 Task: Use the formula "NETWORKDAYS" in spreadsheet "Project portfolio".
Action: Mouse moved to (135, 96)
Screenshot: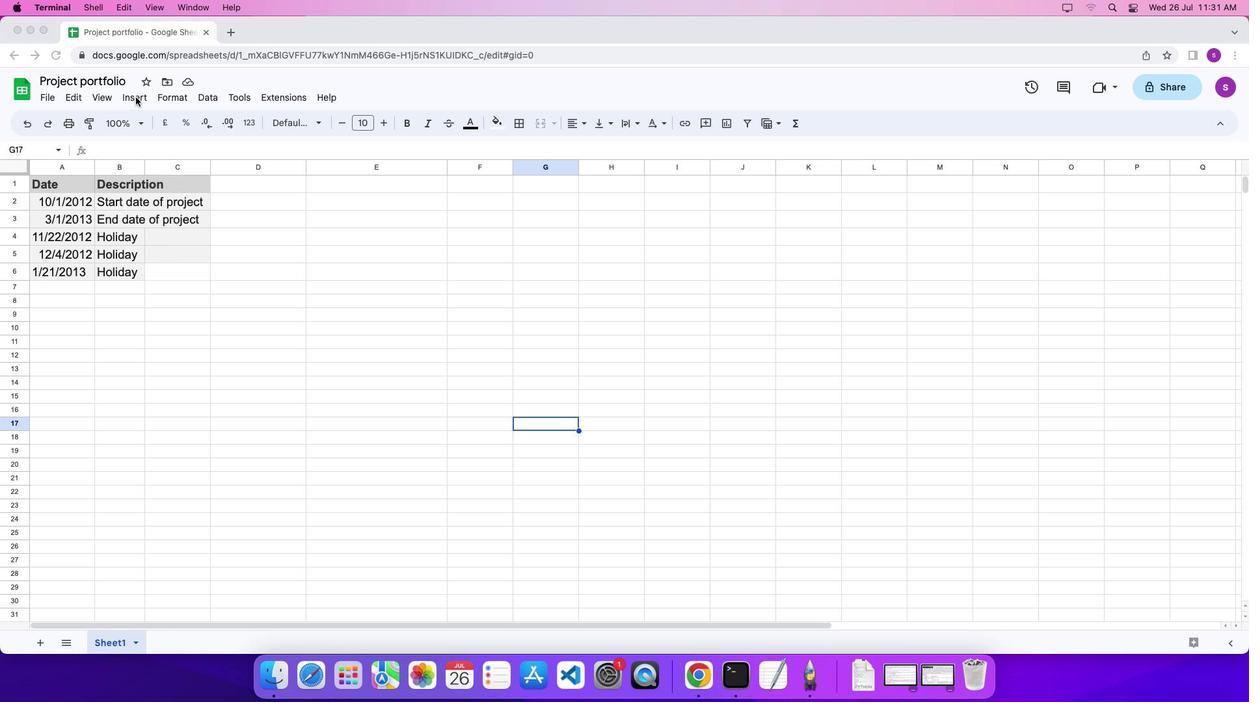 
Action: Mouse pressed left at (135, 96)
Screenshot: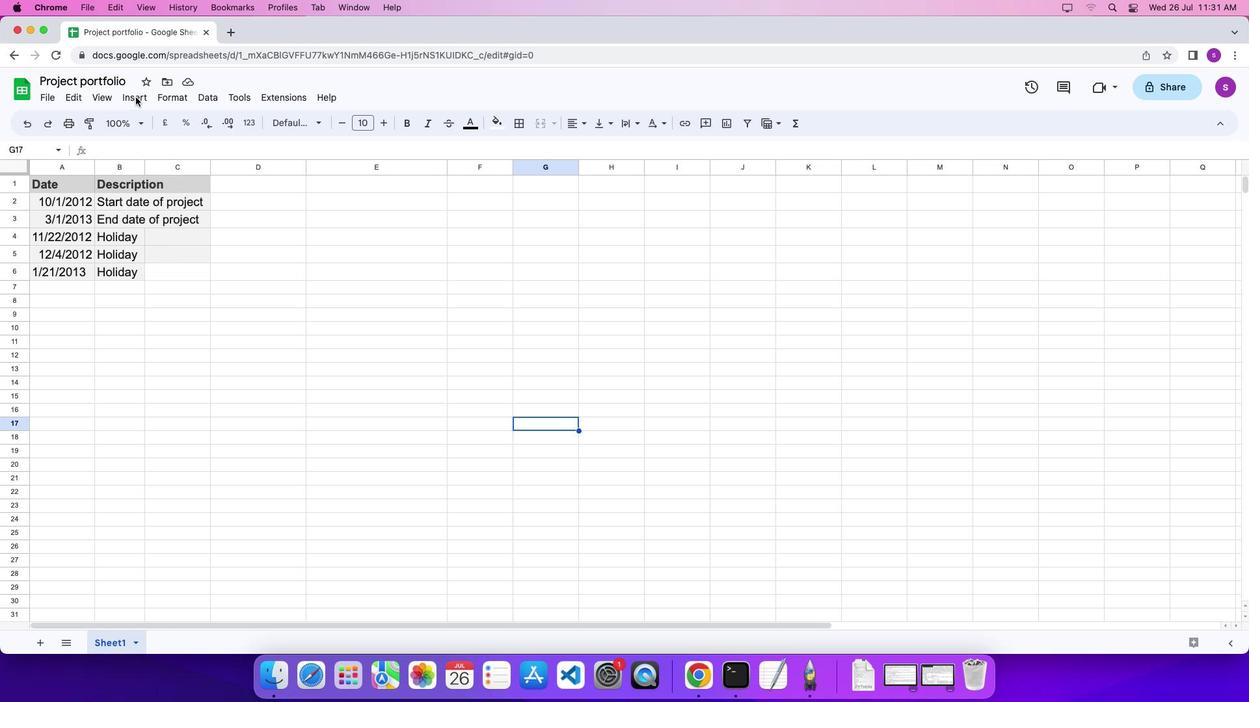 
Action: Mouse moved to (137, 96)
Screenshot: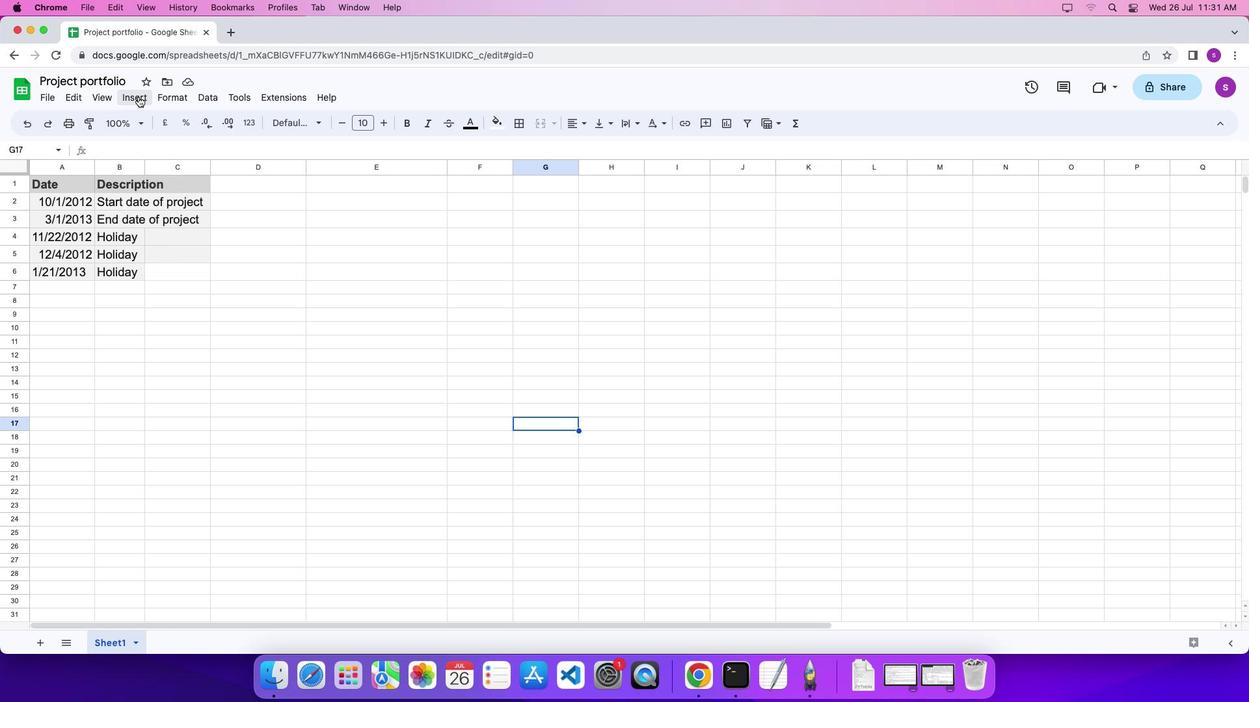 
Action: Mouse pressed left at (137, 96)
Screenshot: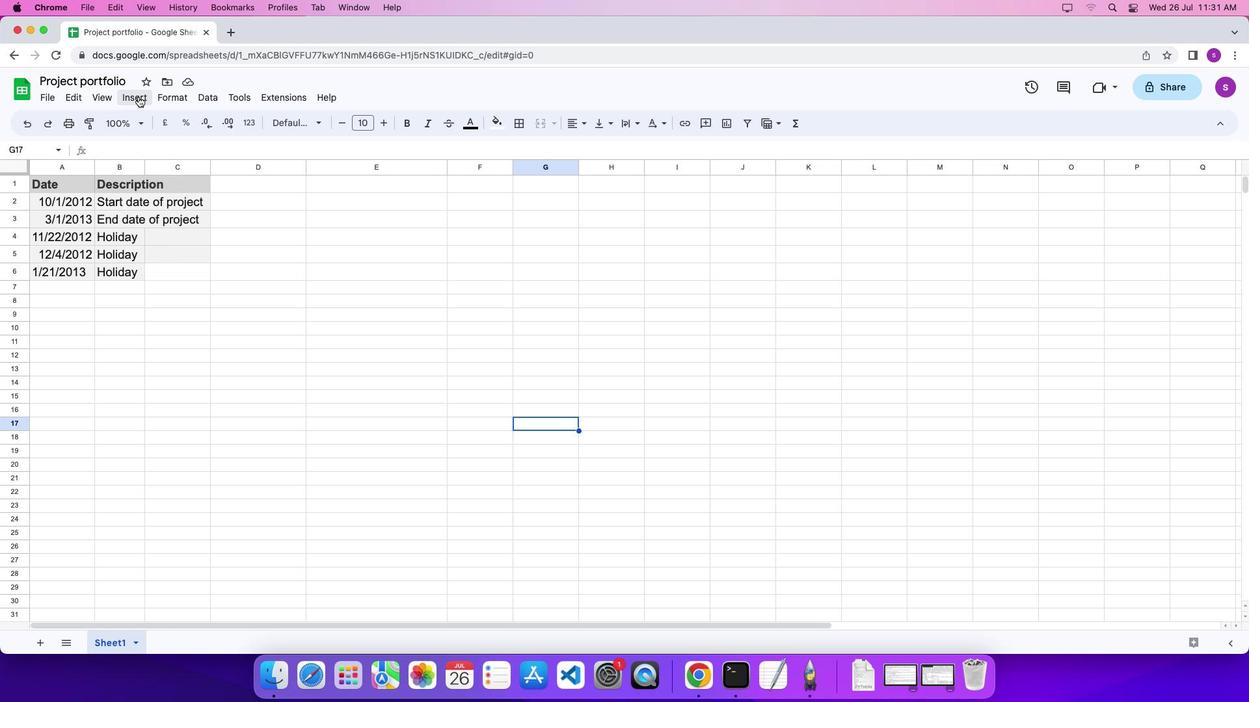 
Action: Mouse moved to (572, 440)
Screenshot: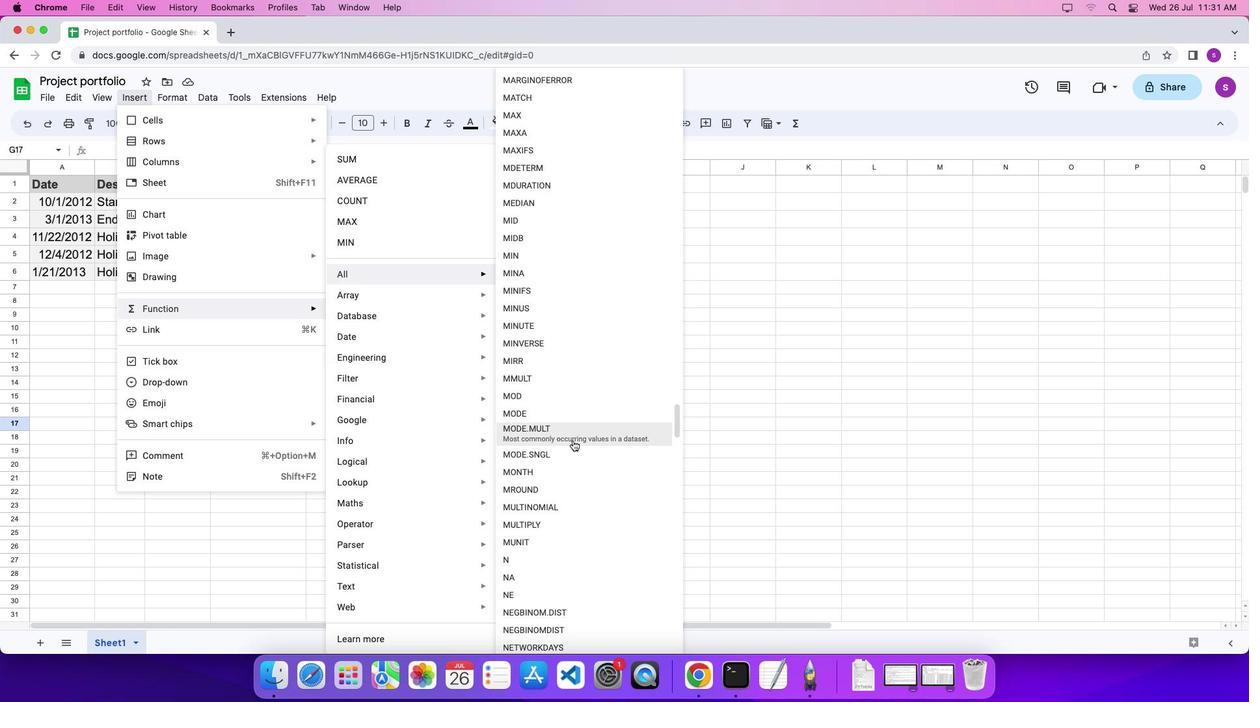
Action: Mouse scrolled (572, 440) with delta (0, 0)
Screenshot: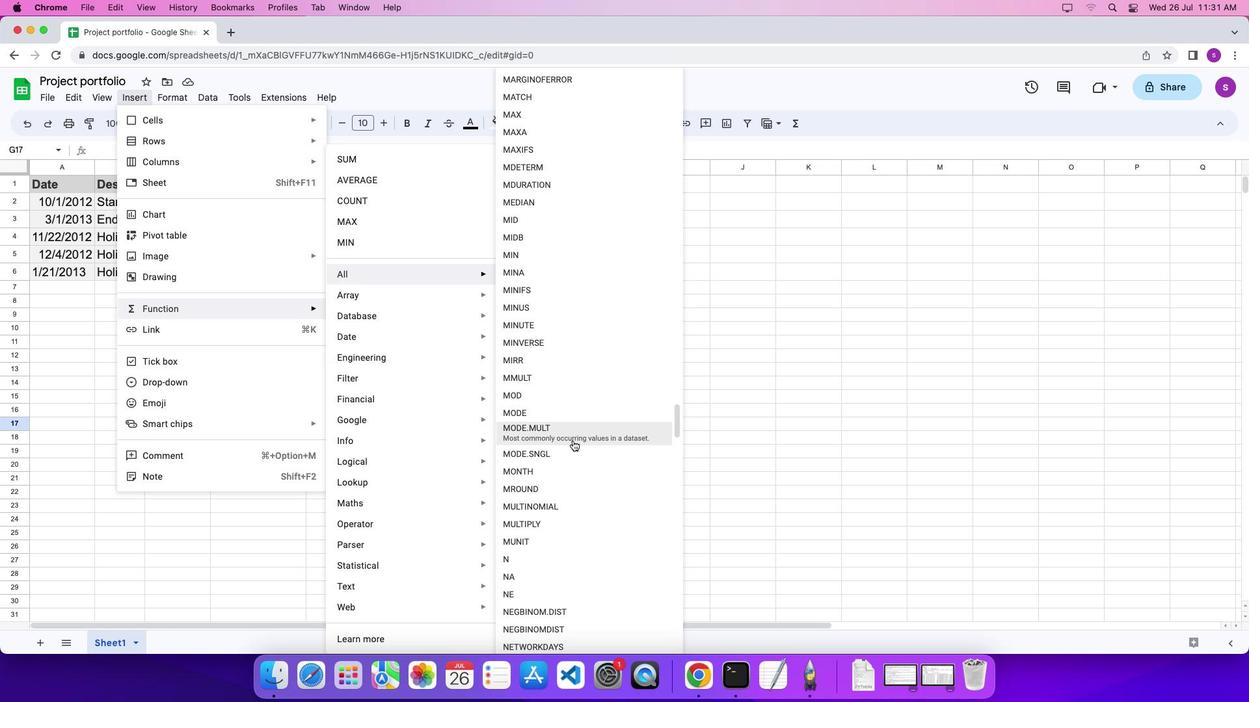 
Action: Mouse scrolled (572, 440) with delta (0, 0)
Screenshot: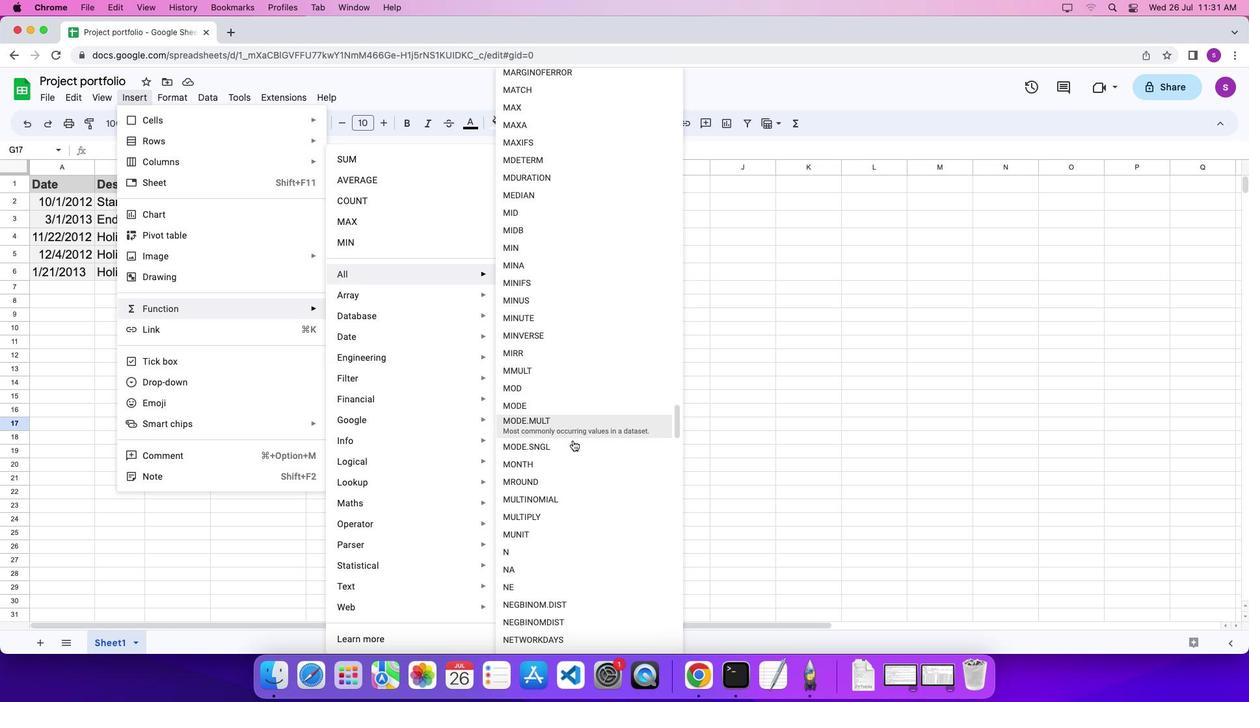 
Action: Mouse moved to (573, 461)
Screenshot: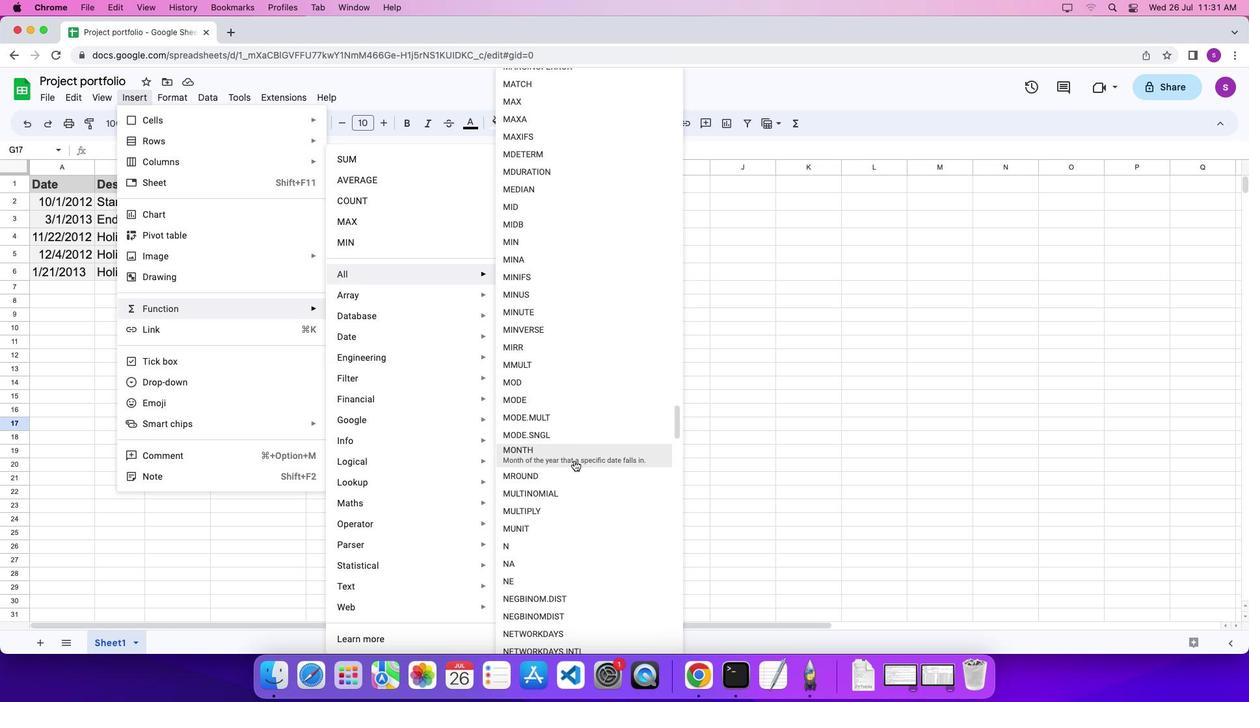 
Action: Mouse scrolled (573, 461) with delta (0, 0)
Screenshot: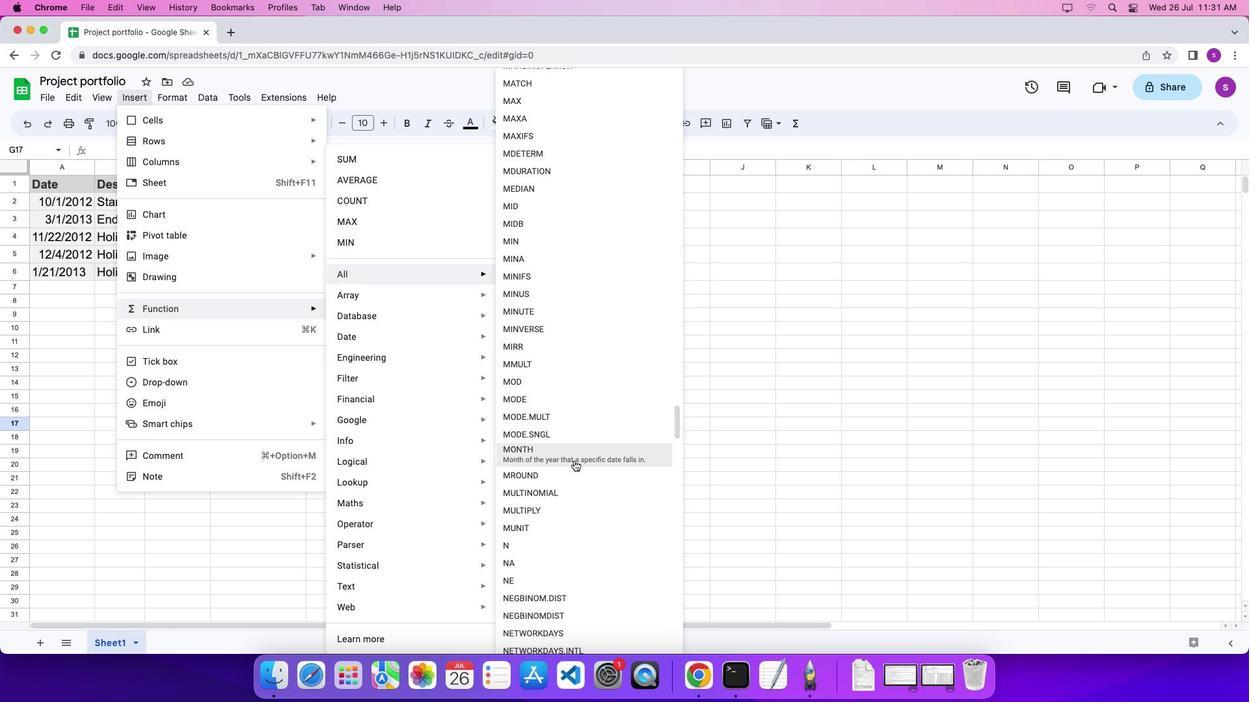 
Action: Mouse scrolled (573, 461) with delta (0, 0)
Screenshot: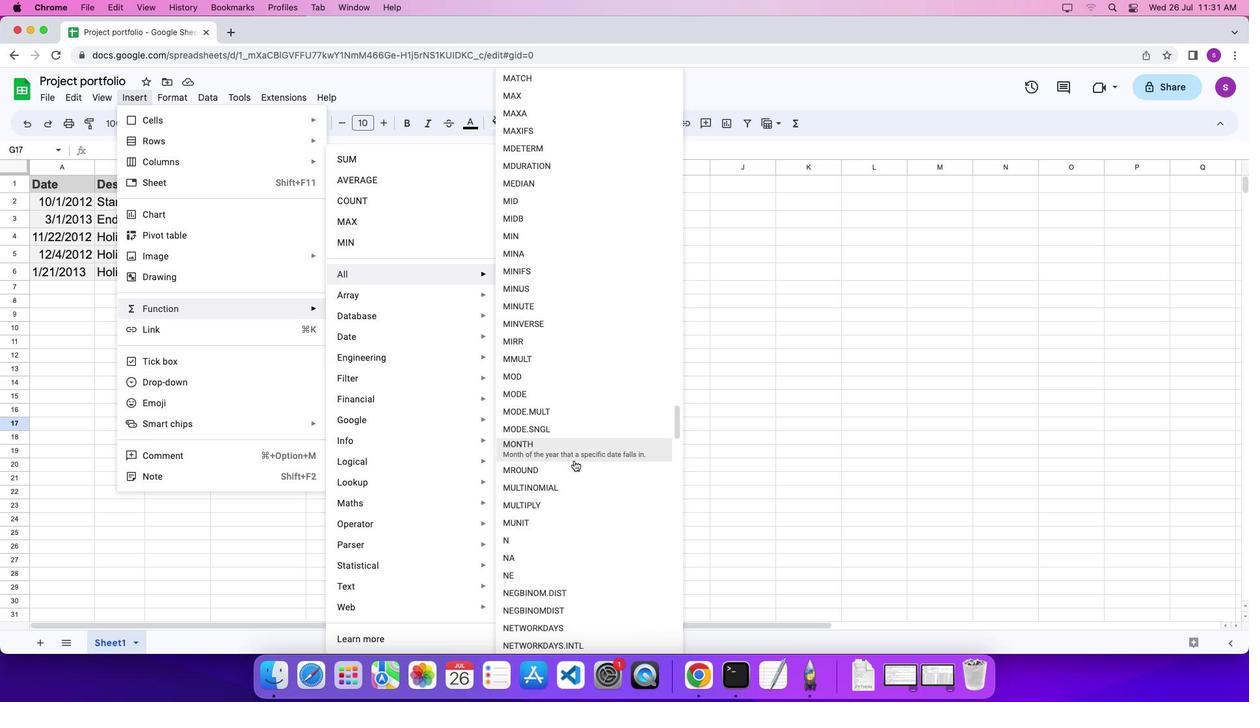 
Action: Mouse moved to (578, 602)
Screenshot: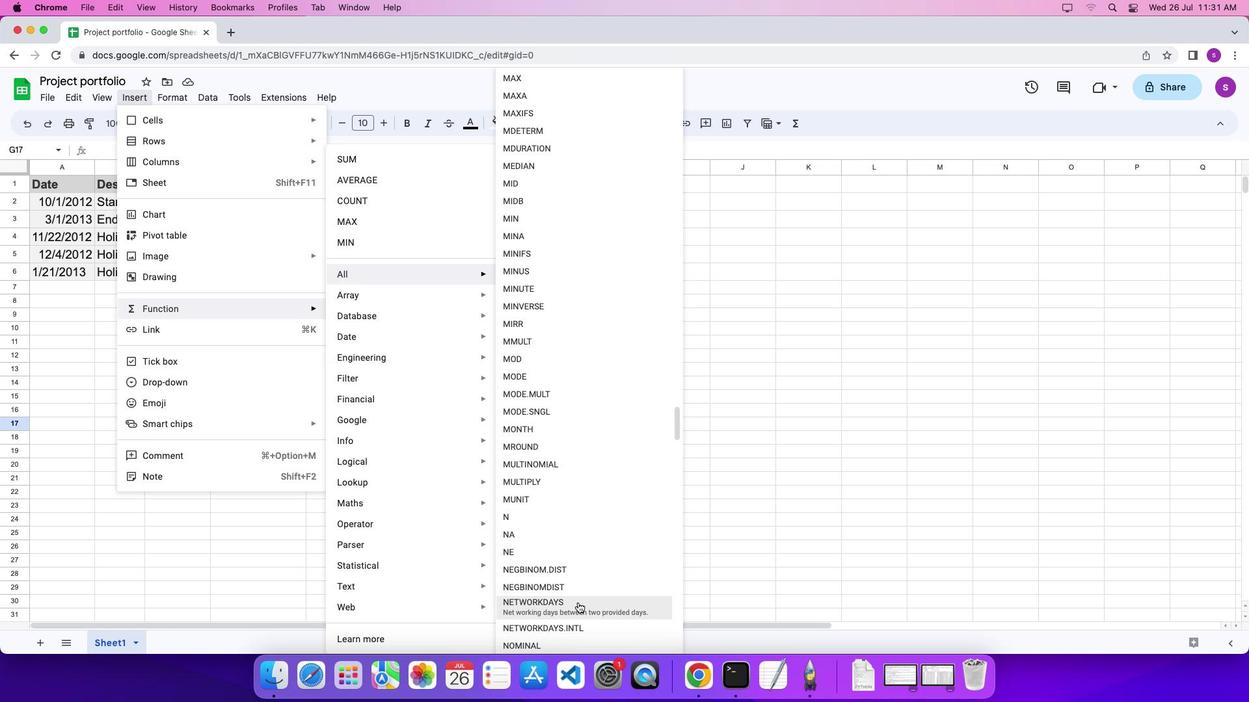 
Action: Mouse pressed left at (578, 602)
Screenshot: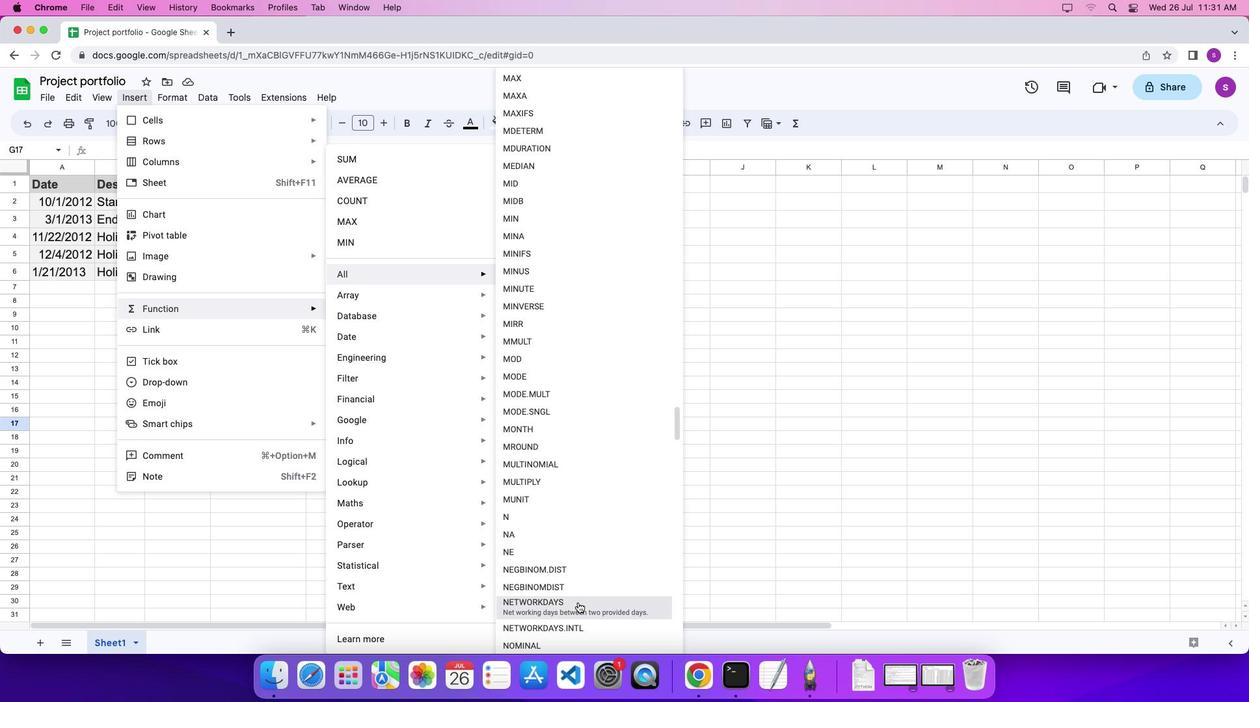 
Action: Mouse moved to (87, 202)
Screenshot: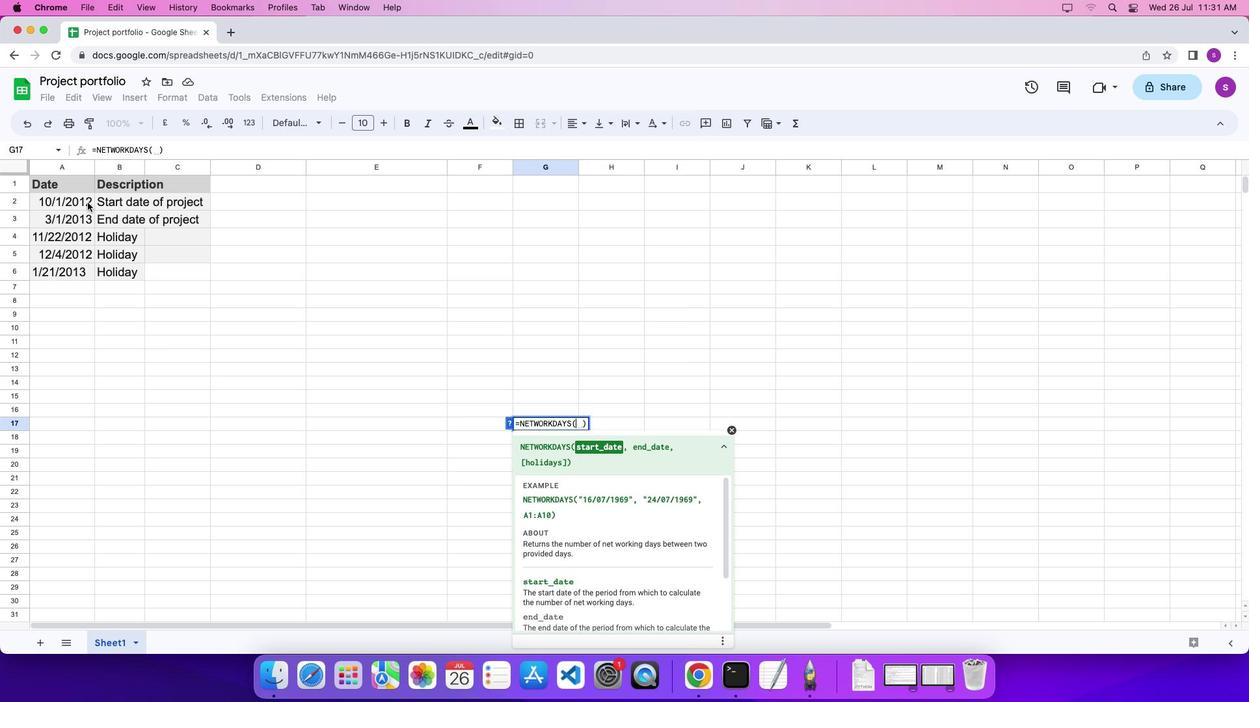 
Action: Mouse pressed left at (87, 202)
Screenshot: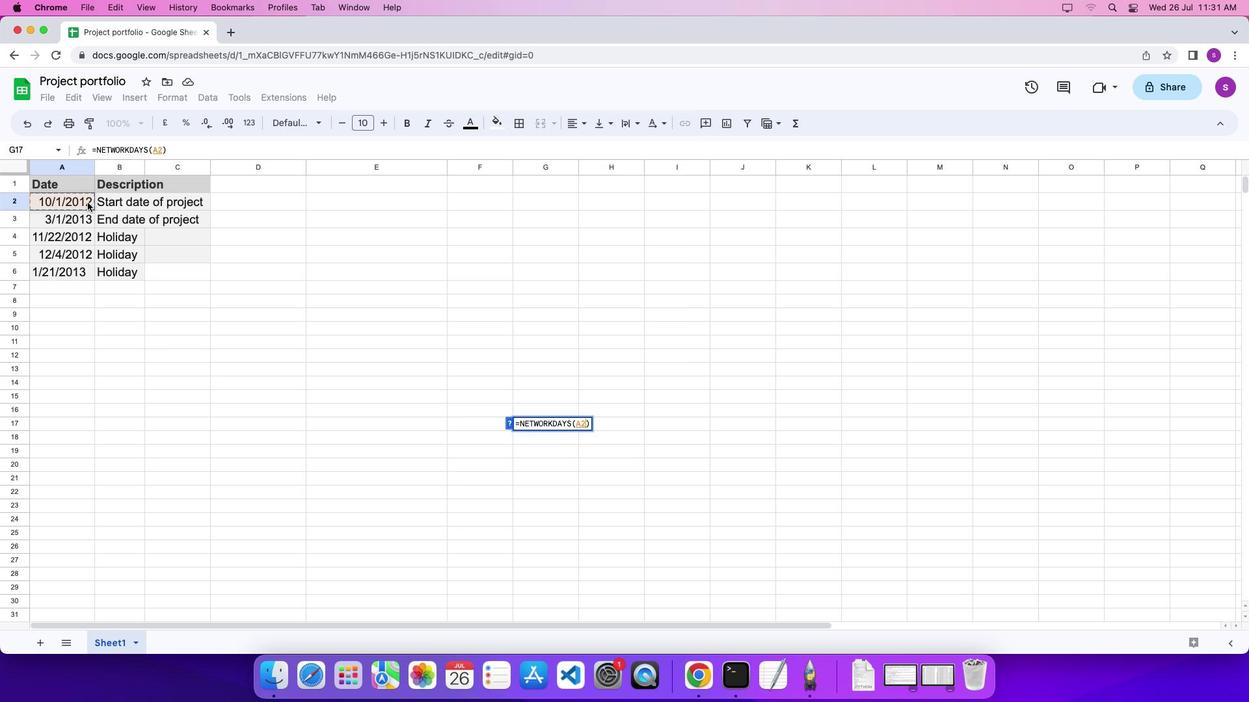 
Action: Key pressed ','
Screenshot: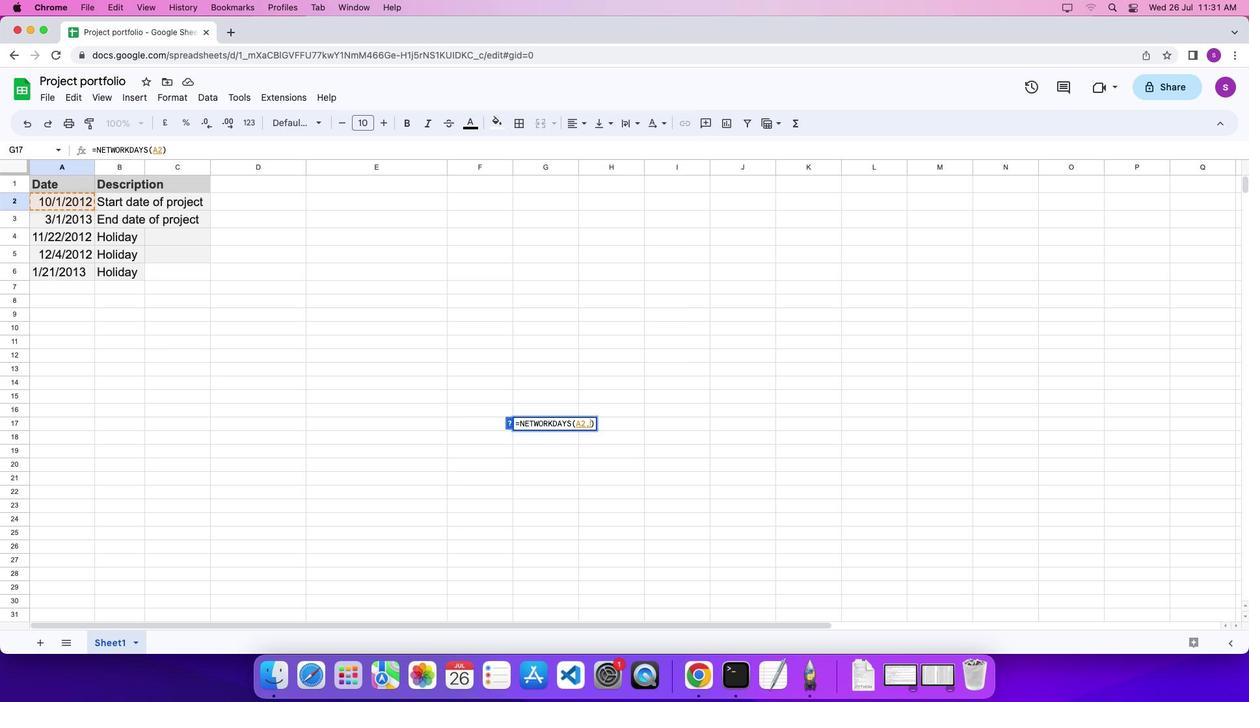 
Action: Mouse moved to (87, 218)
Screenshot: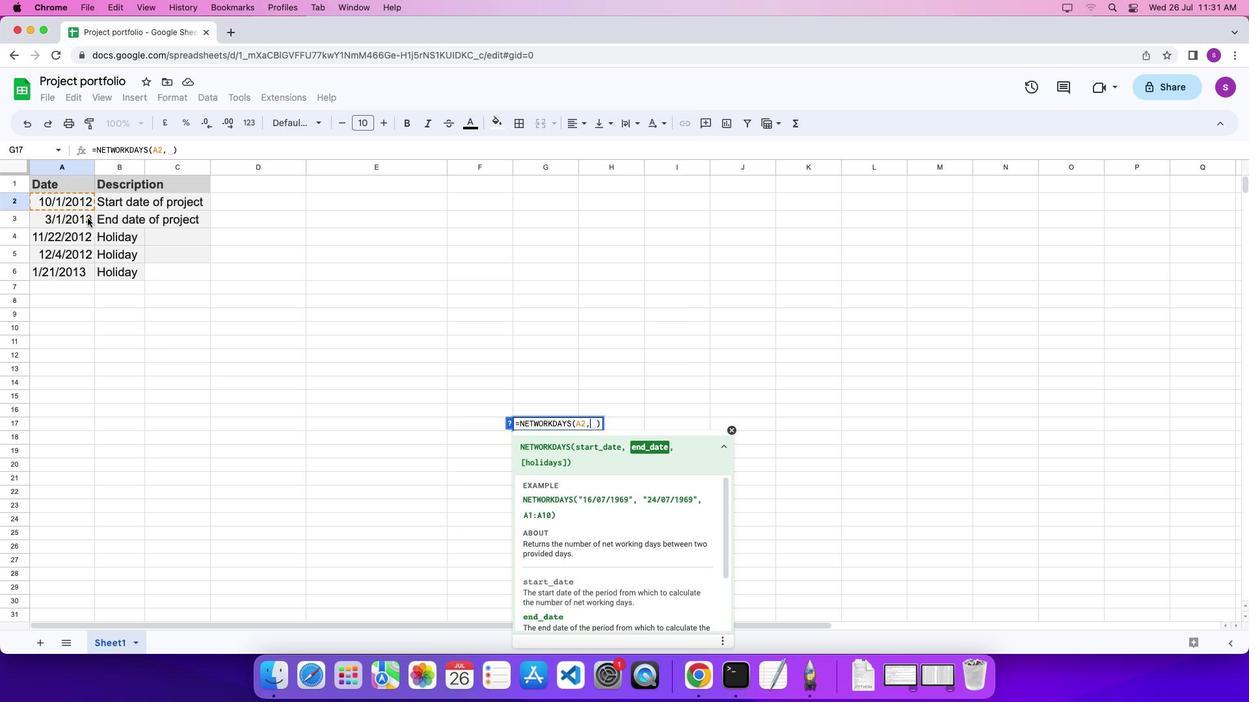 
Action: Mouse pressed left at (87, 218)
Screenshot: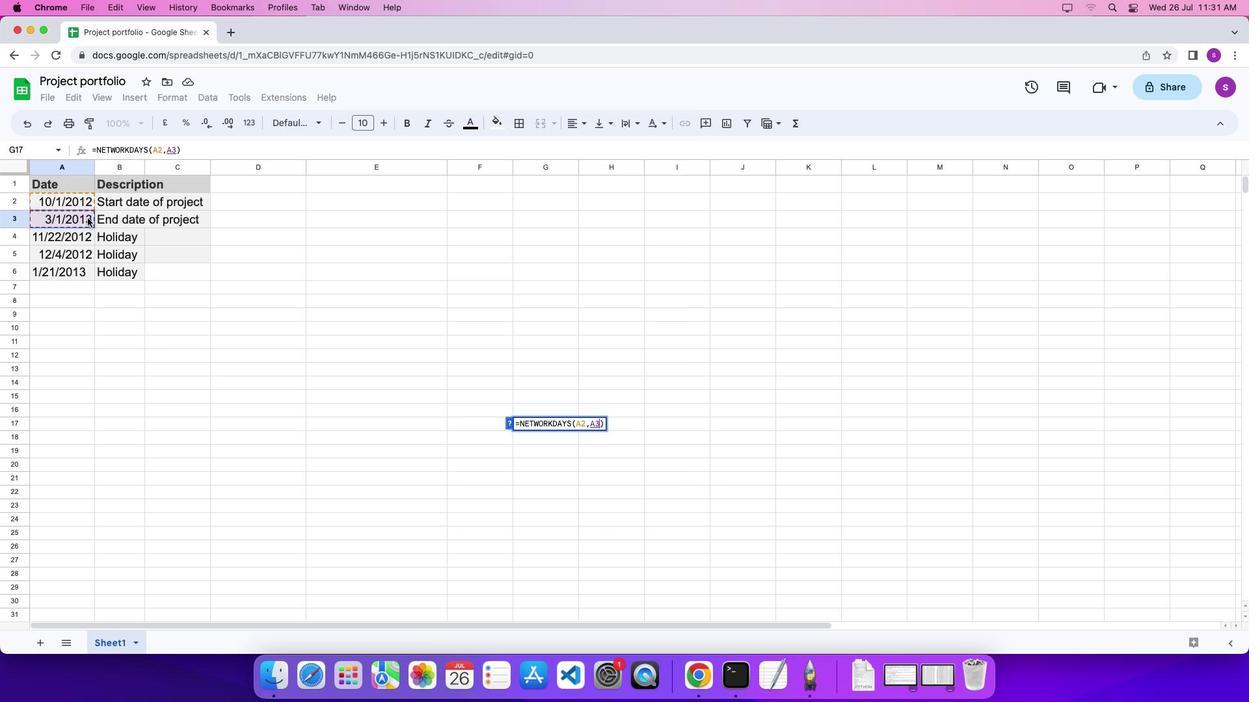 
Action: Mouse moved to (102, 227)
Screenshot: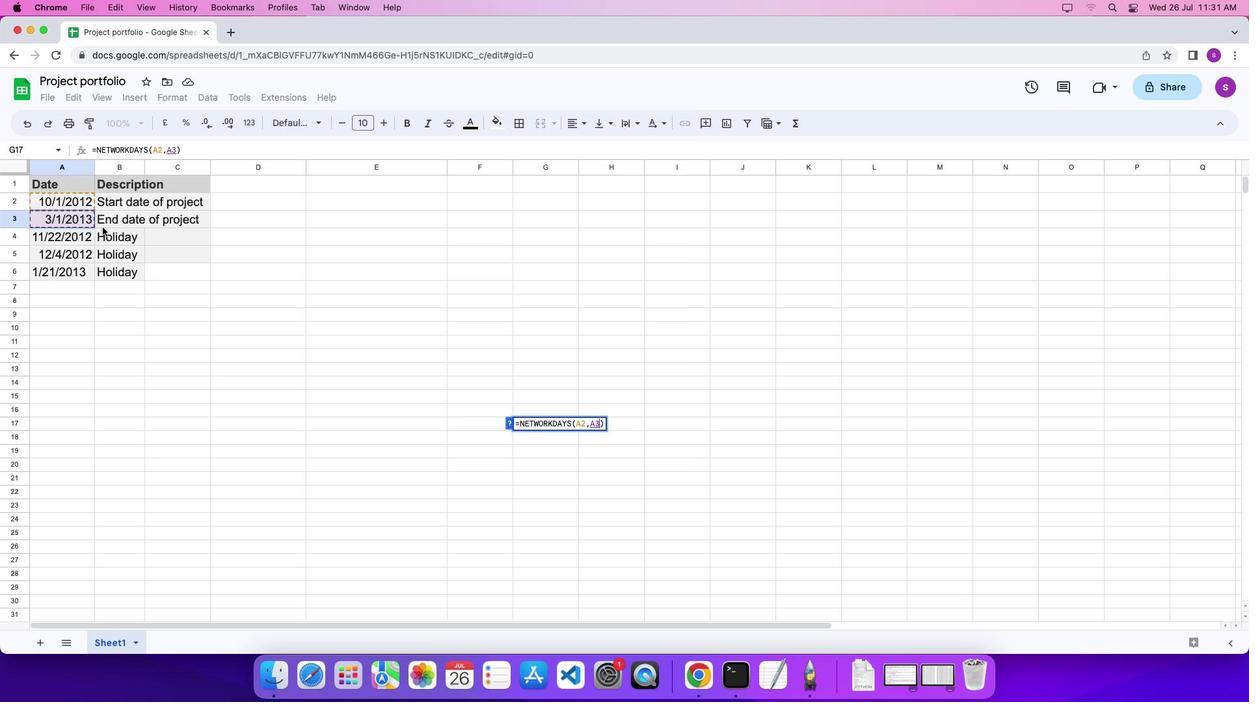 
Action: Key pressed '\x03'
Screenshot: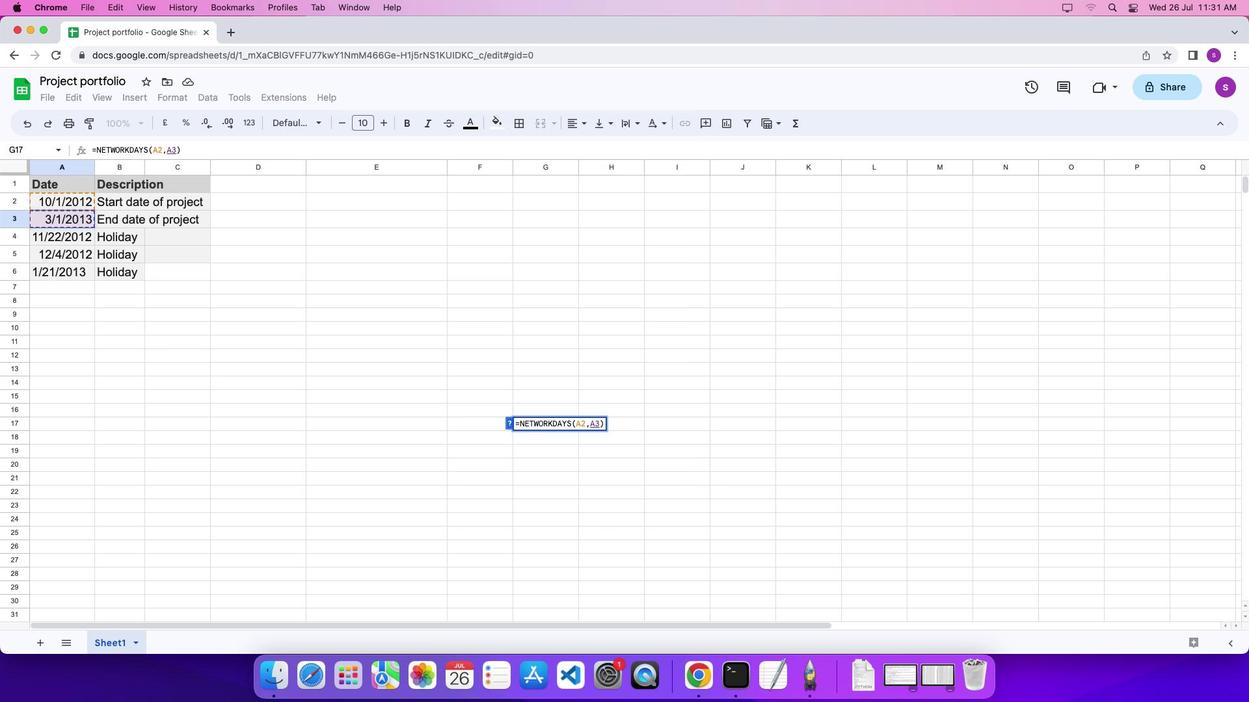 
